 Task: Create in the project TowerLine and in the Backlog issue 'Create a feature for users to track and manage their daily tasks' a child issue 'Chatbot conversation sentiment analysis', and assign it to team member softage.4@softage.net.
Action: Mouse moved to (221, 58)
Screenshot: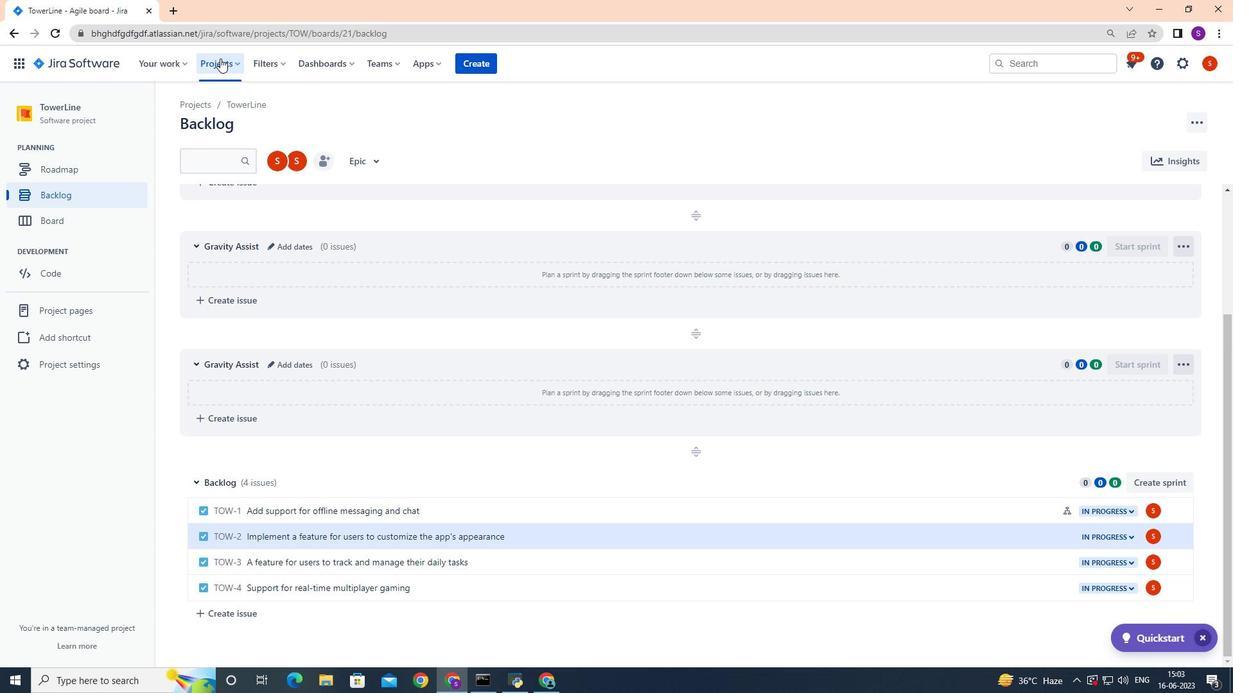 
Action: Mouse pressed left at (221, 58)
Screenshot: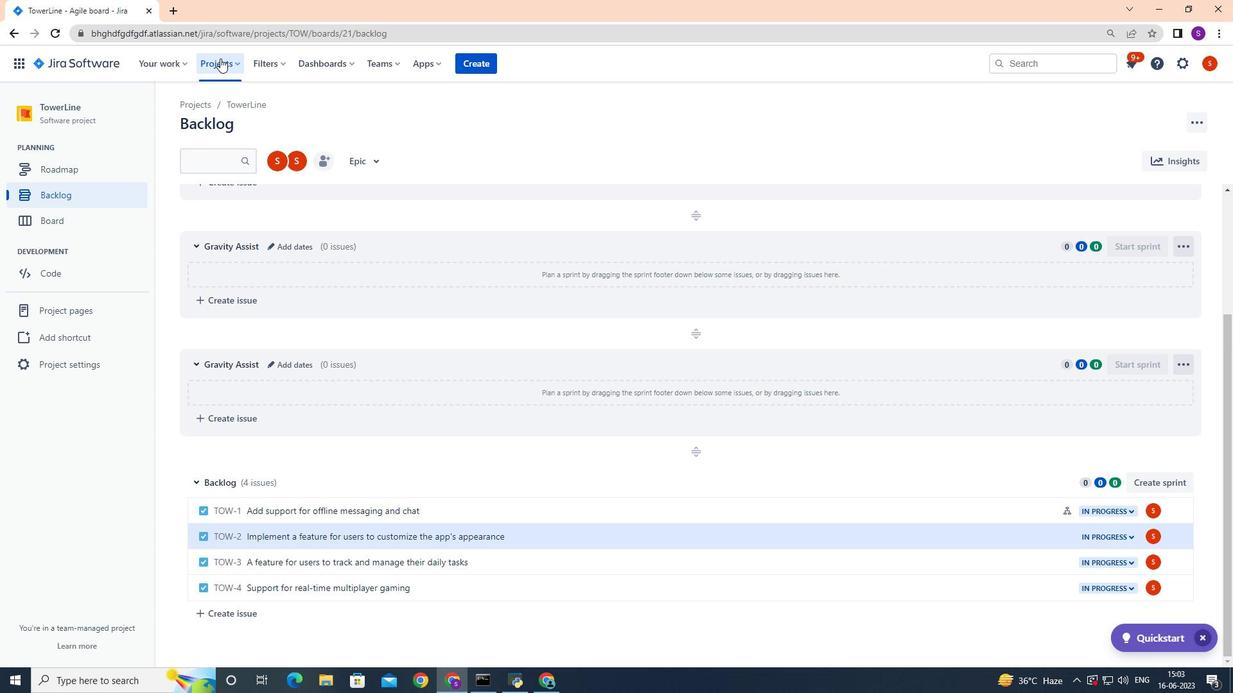 
Action: Mouse moved to (231, 118)
Screenshot: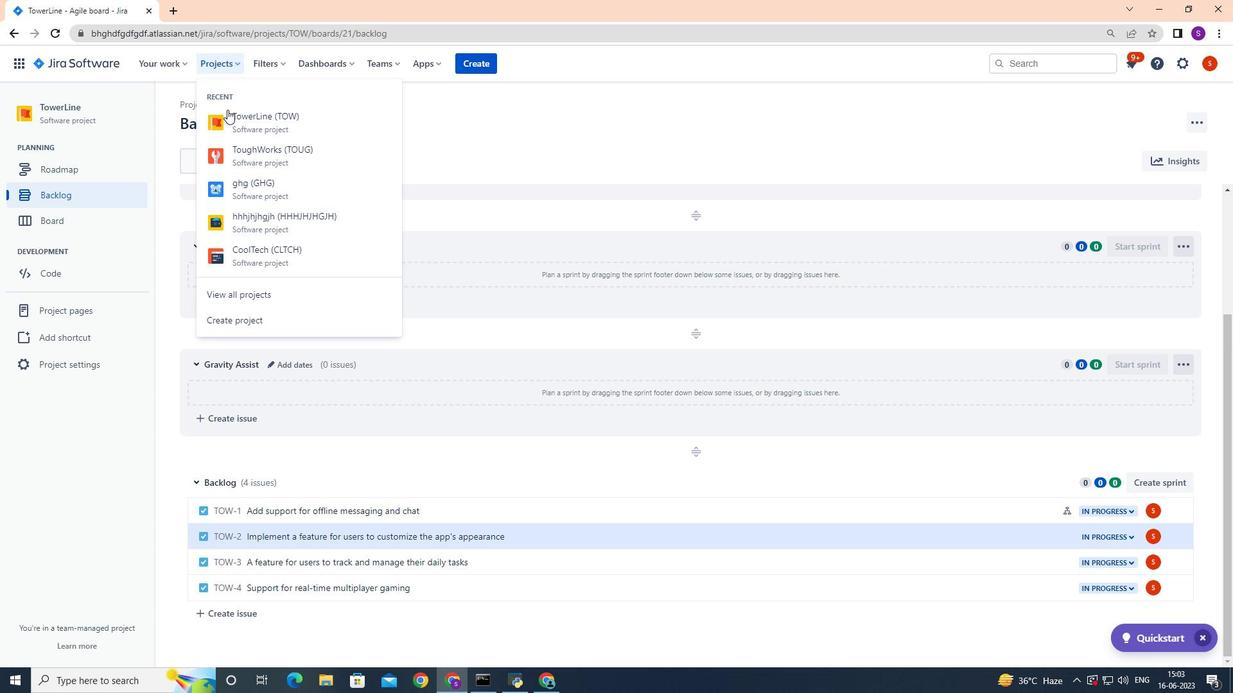 
Action: Mouse pressed left at (231, 118)
Screenshot: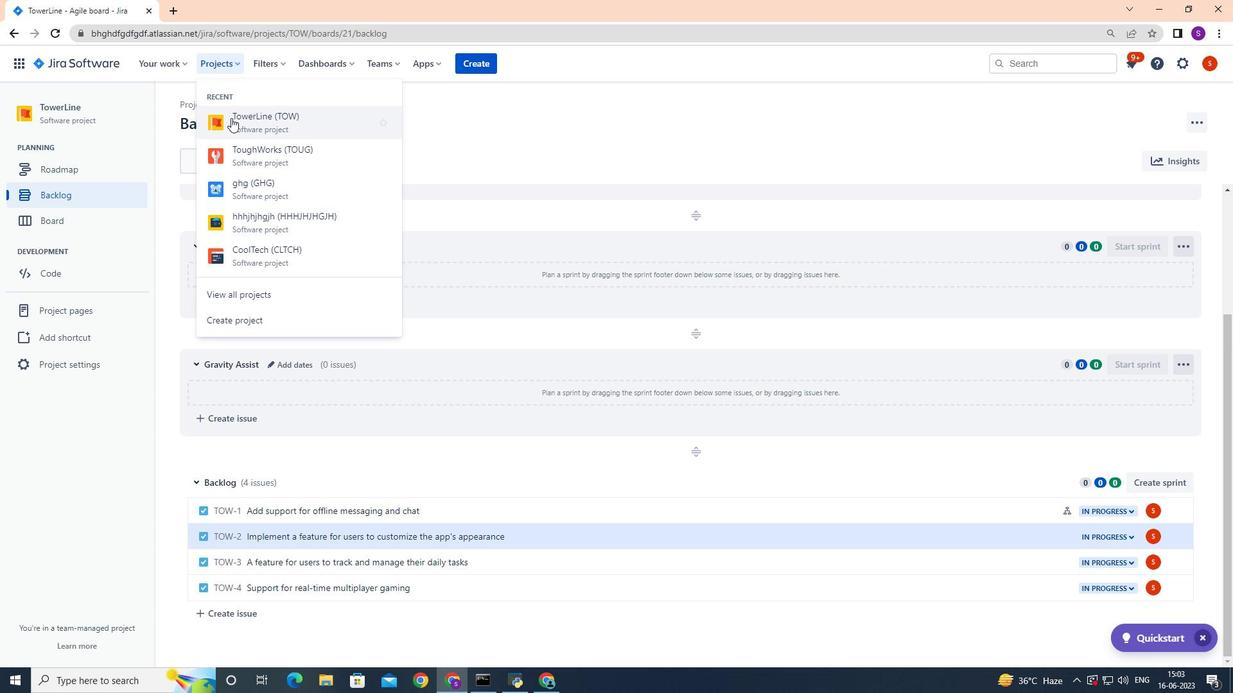 
Action: Mouse moved to (97, 194)
Screenshot: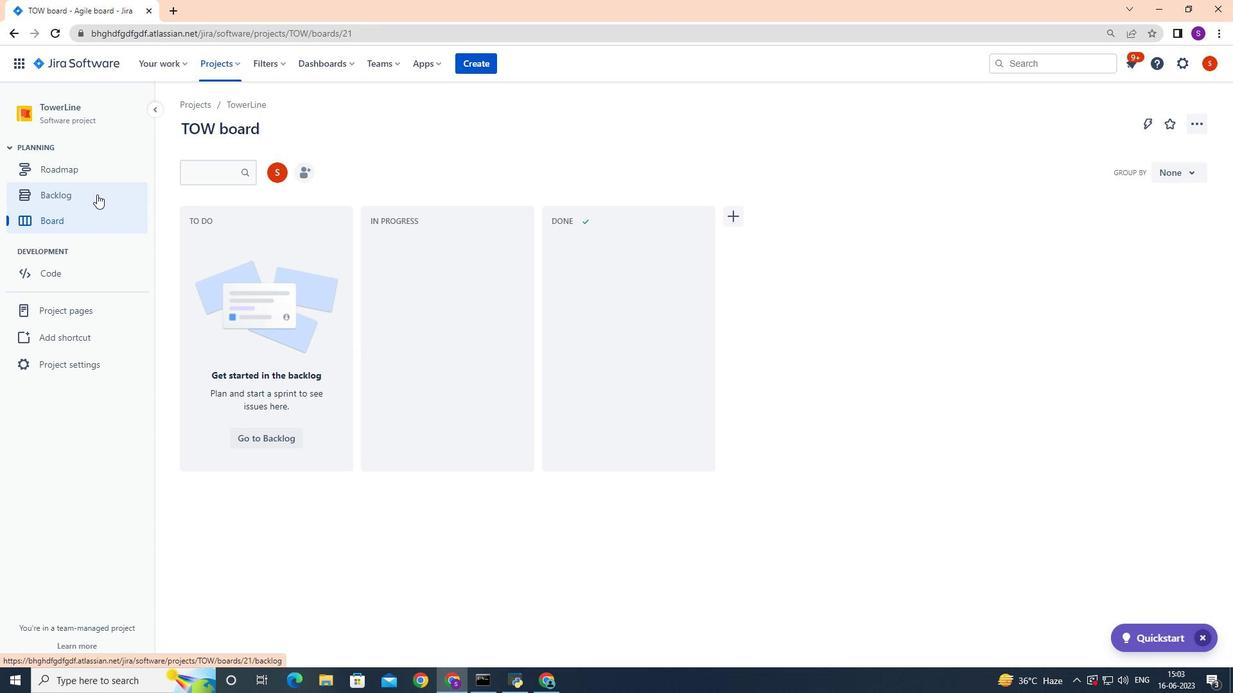 
Action: Mouse pressed left at (97, 194)
Screenshot: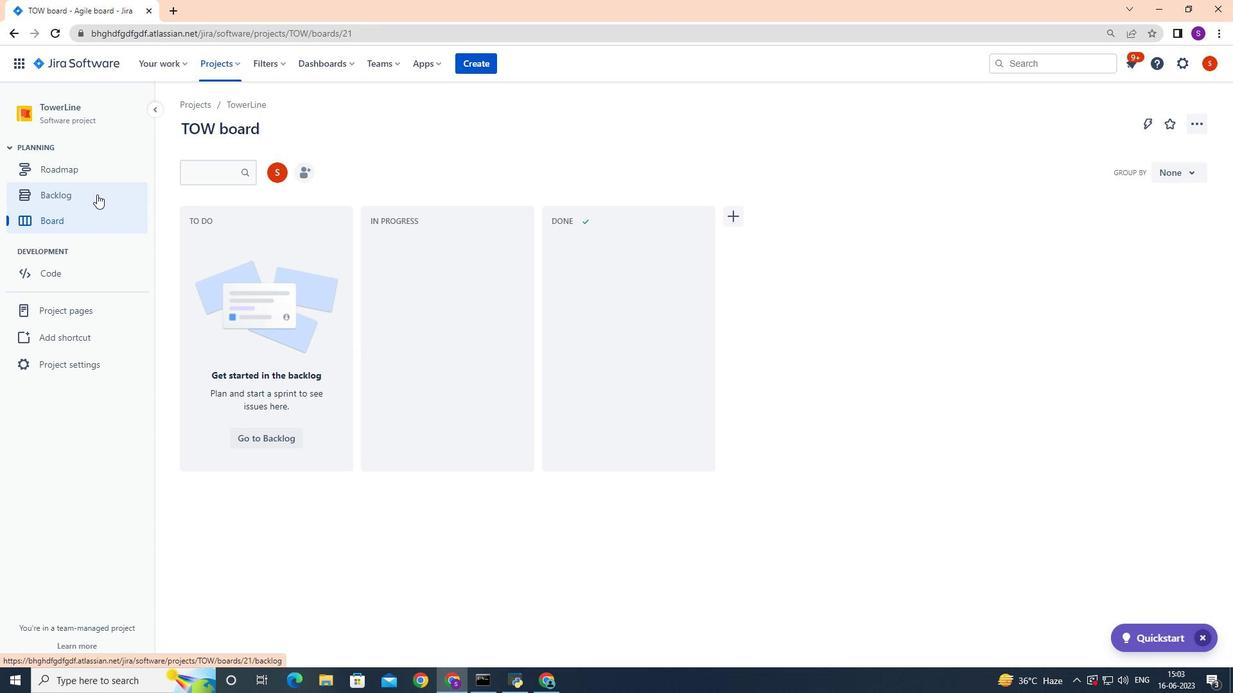 
Action: Mouse moved to (348, 416)
Screenshot: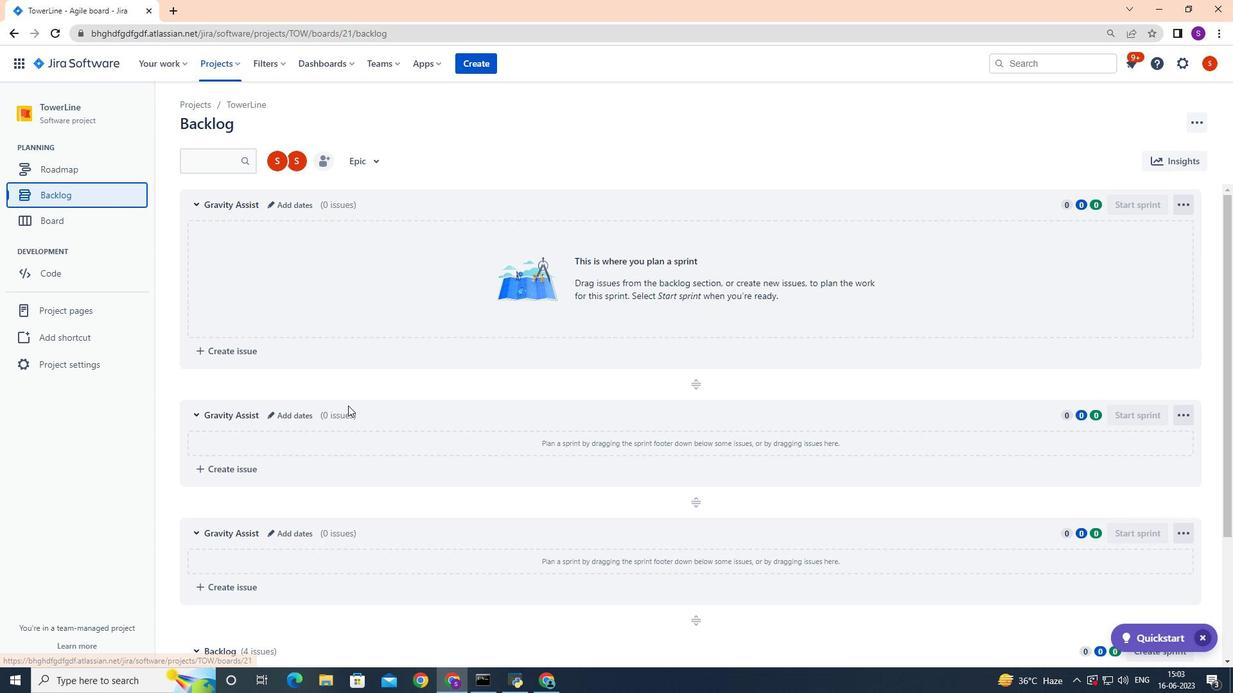 
Action: Mouse scrolled (348, 416) with delta (0, 0)
Screenshot: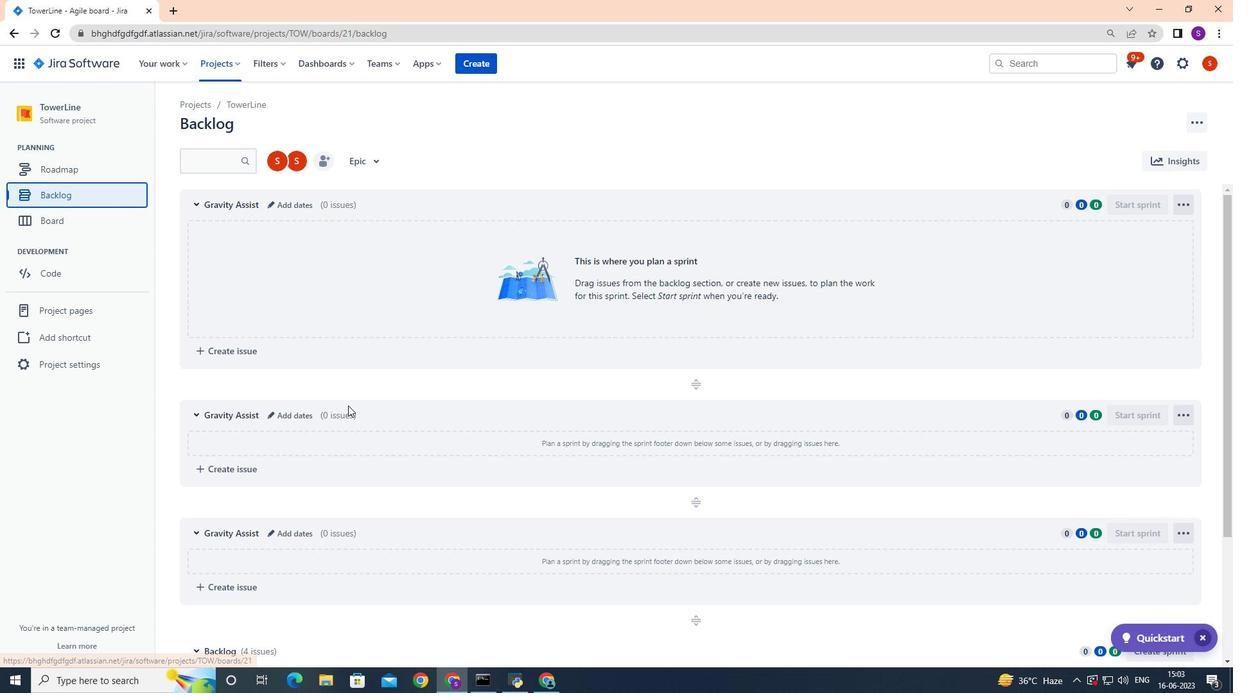 
Action: Mouse moved to (348, 418)
Screenshot: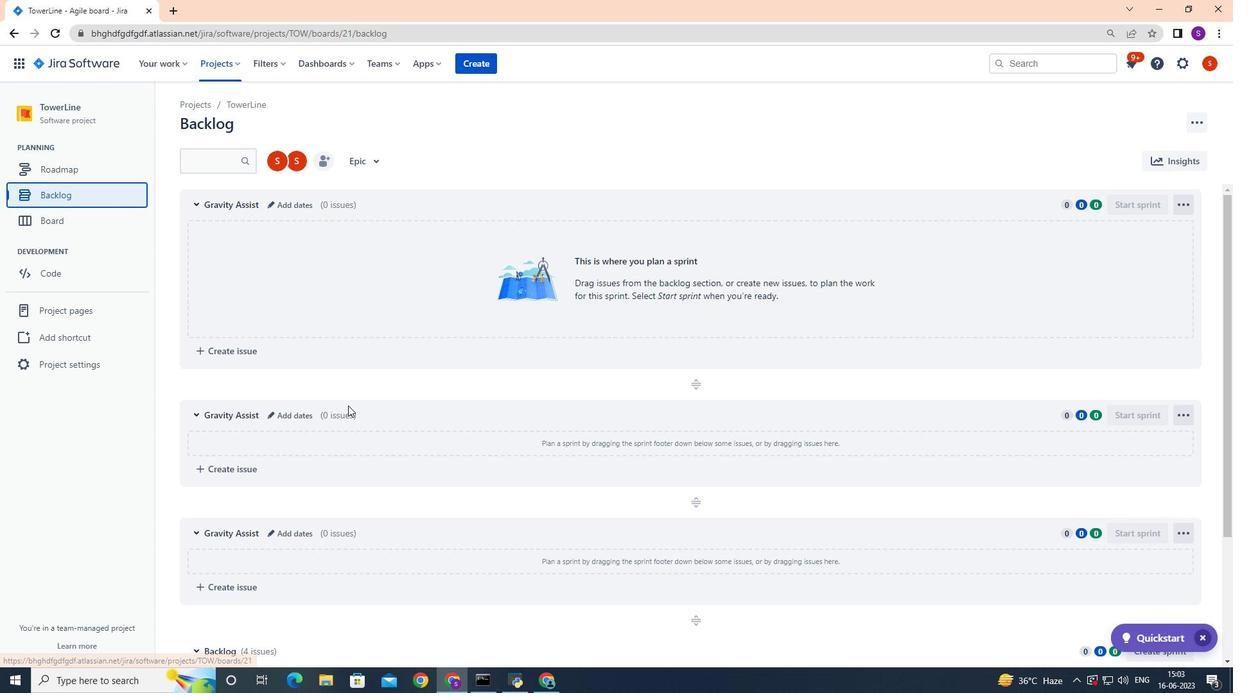 
Action: Mouse scrolled (348, 417) with delta (0, 0)
Screenshot: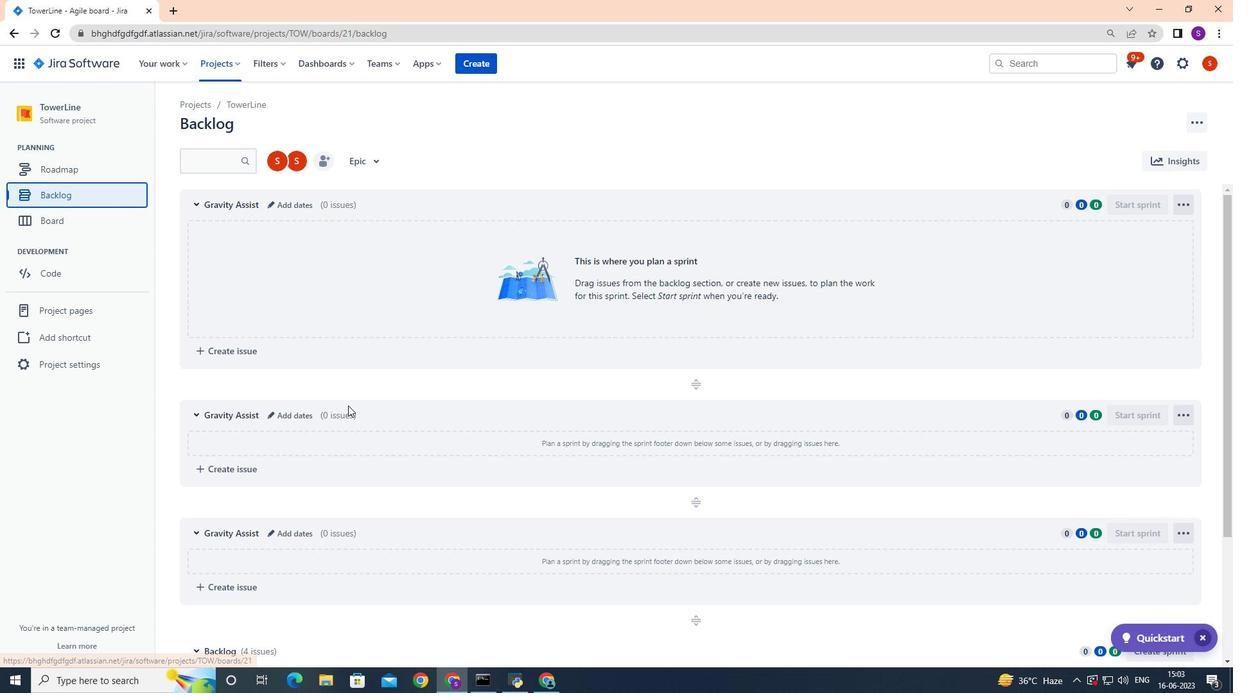 
Action: Mouse moved to (349, 418)
Screenshot: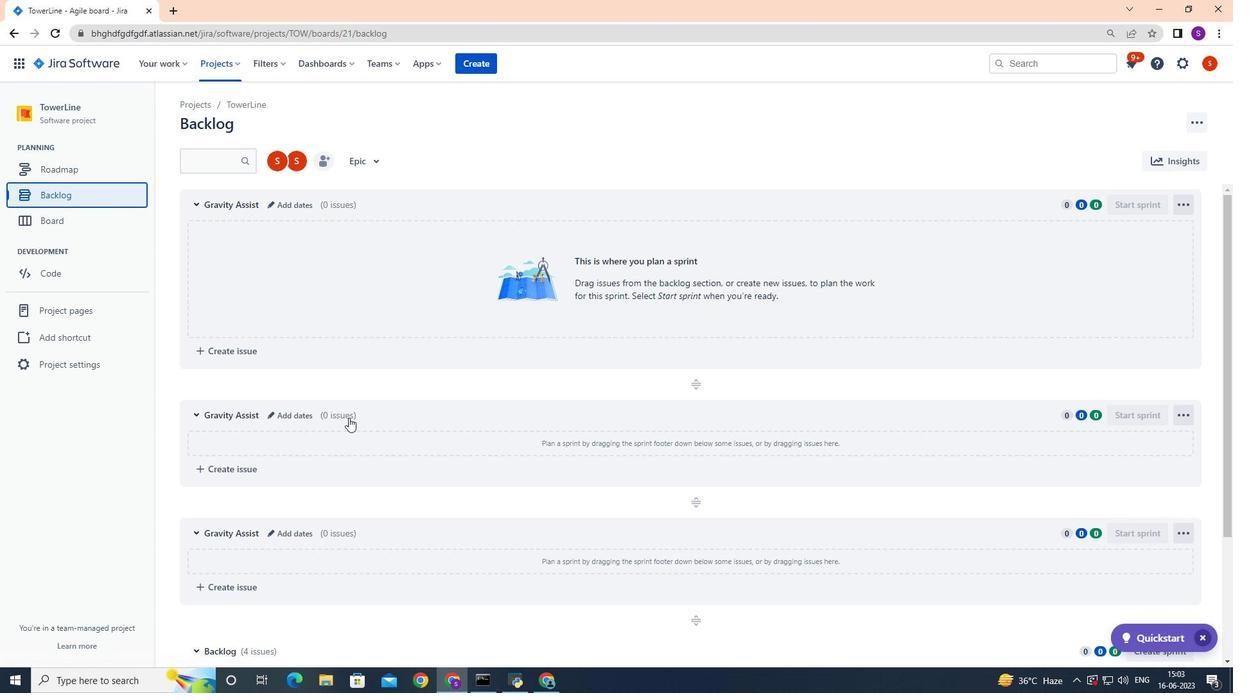 
Action: Mouse scrolled (349, 418) with delta (0, 0)
Screenshot: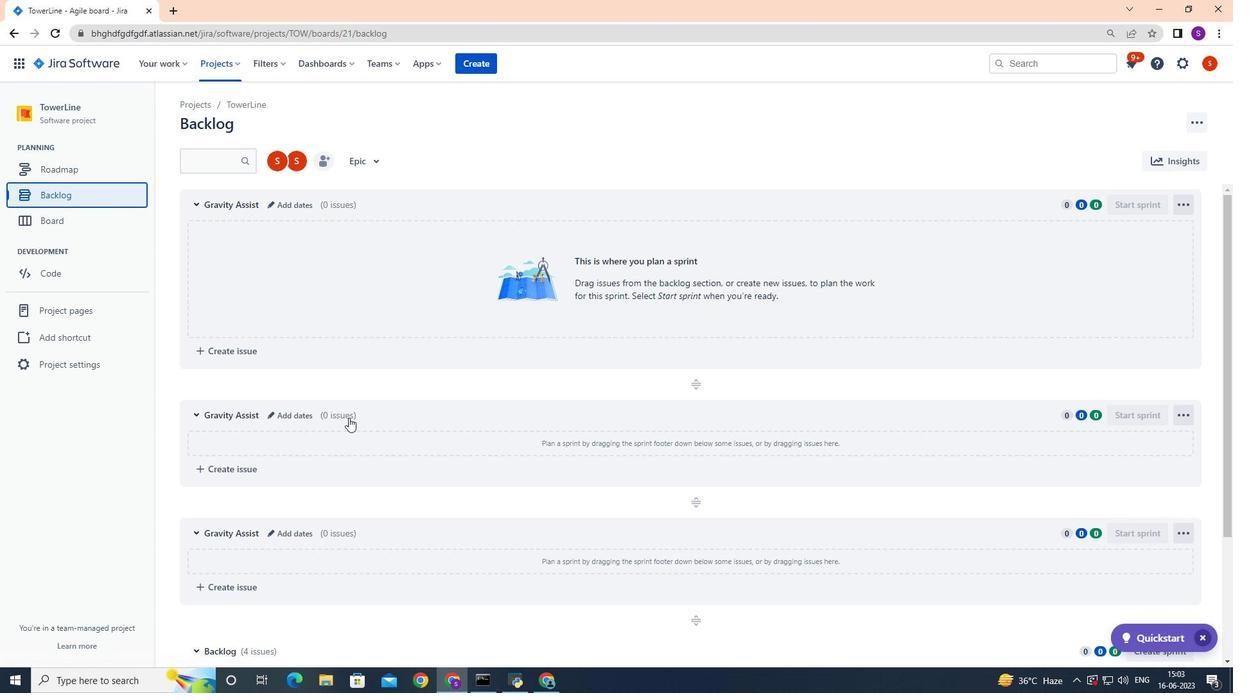 
Action: Mouse moved to (349, 418)
Screenshot: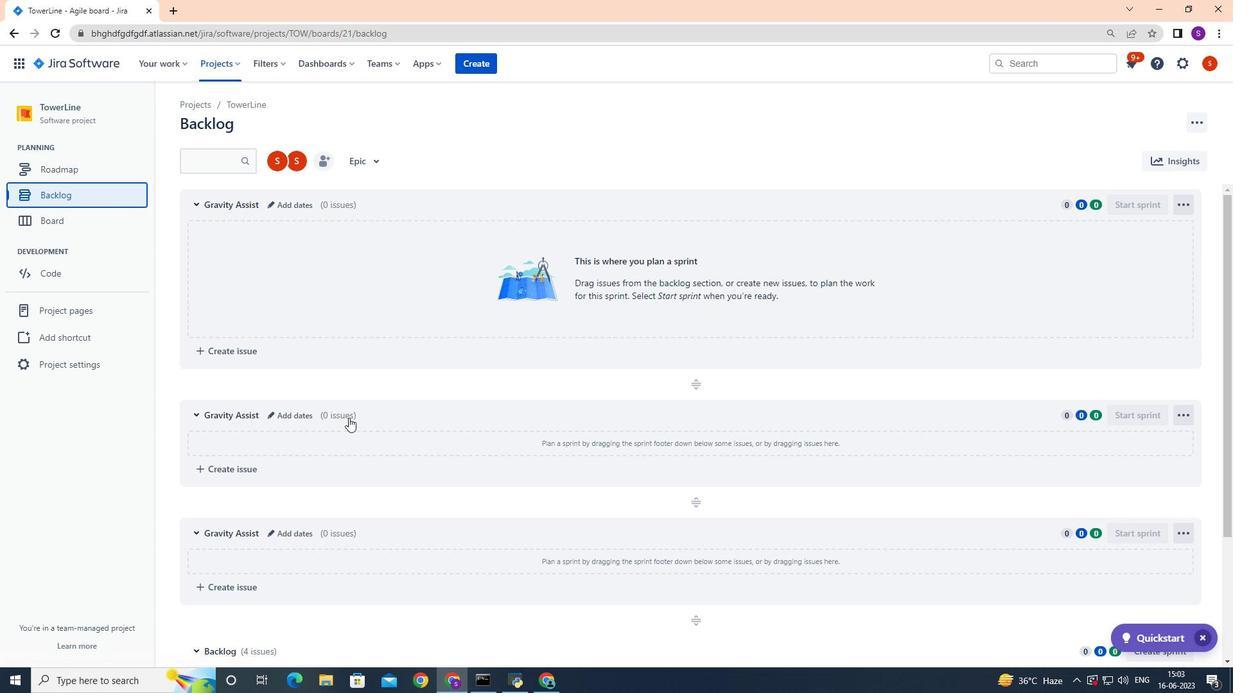 
Action: Mouse scrolled (349, 418) with delta (0, 0)
Screenshot: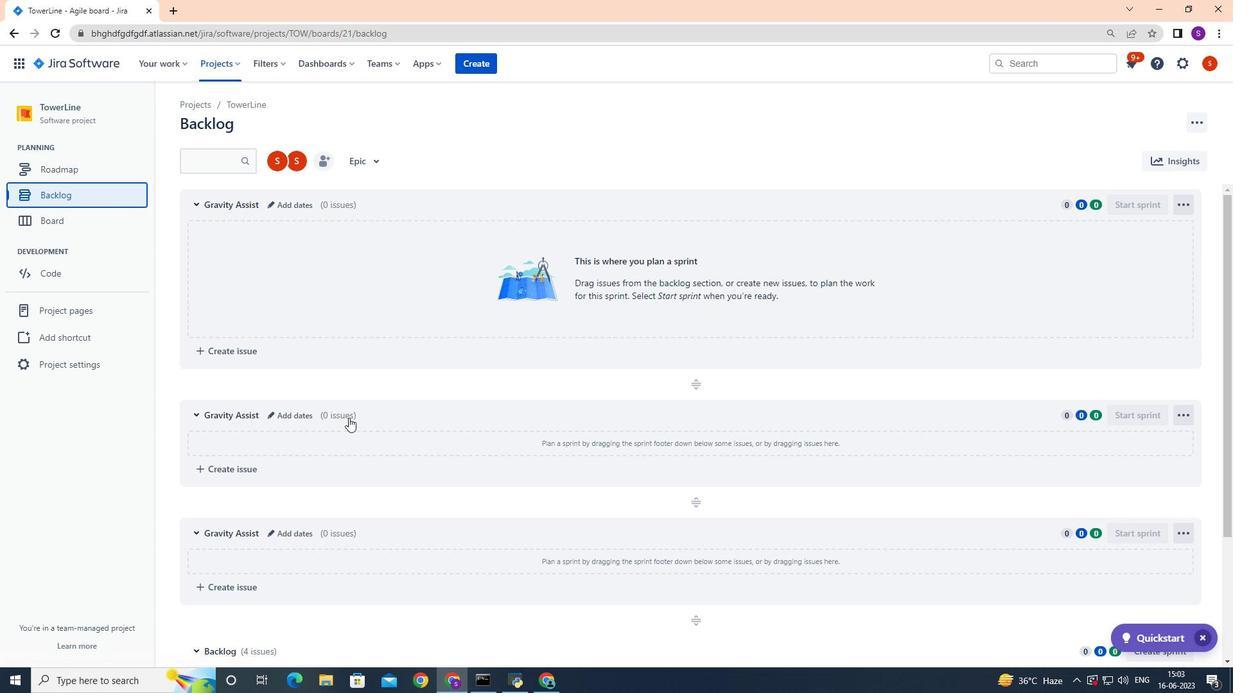 
Action: Mouse scrolled (349, 418) with delta (0, 0)
Screenshot: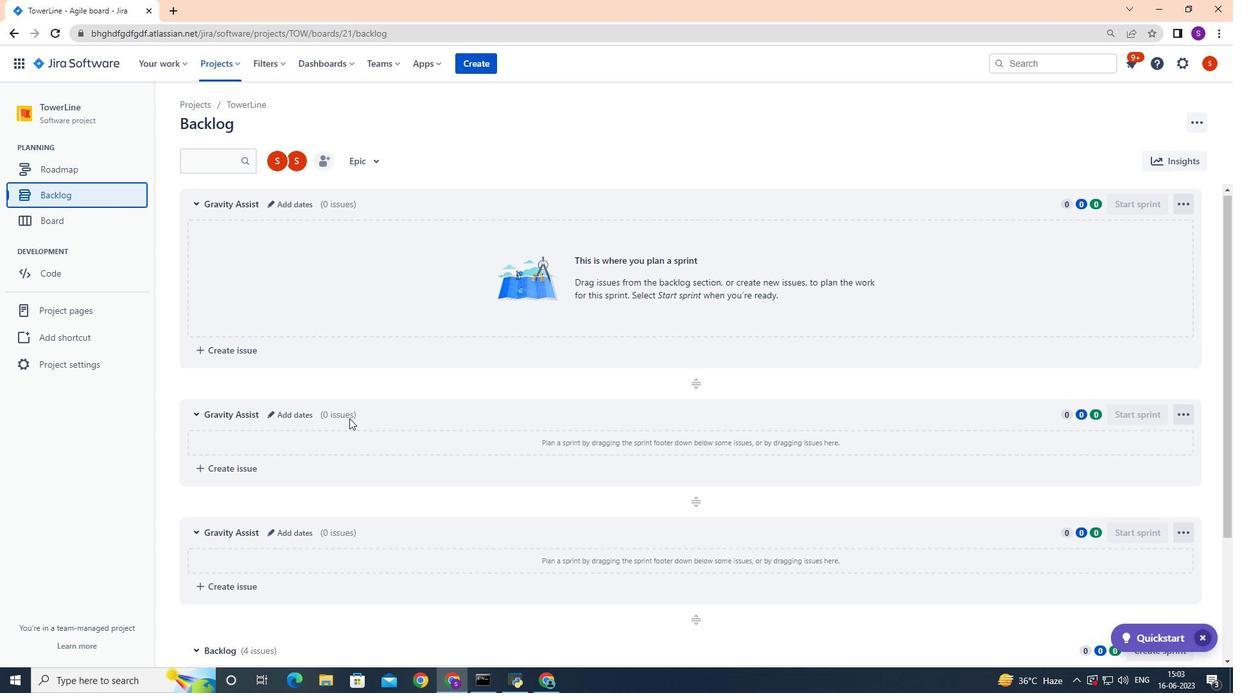 
Action: Mouse moved to (349, 418)
Screenshot: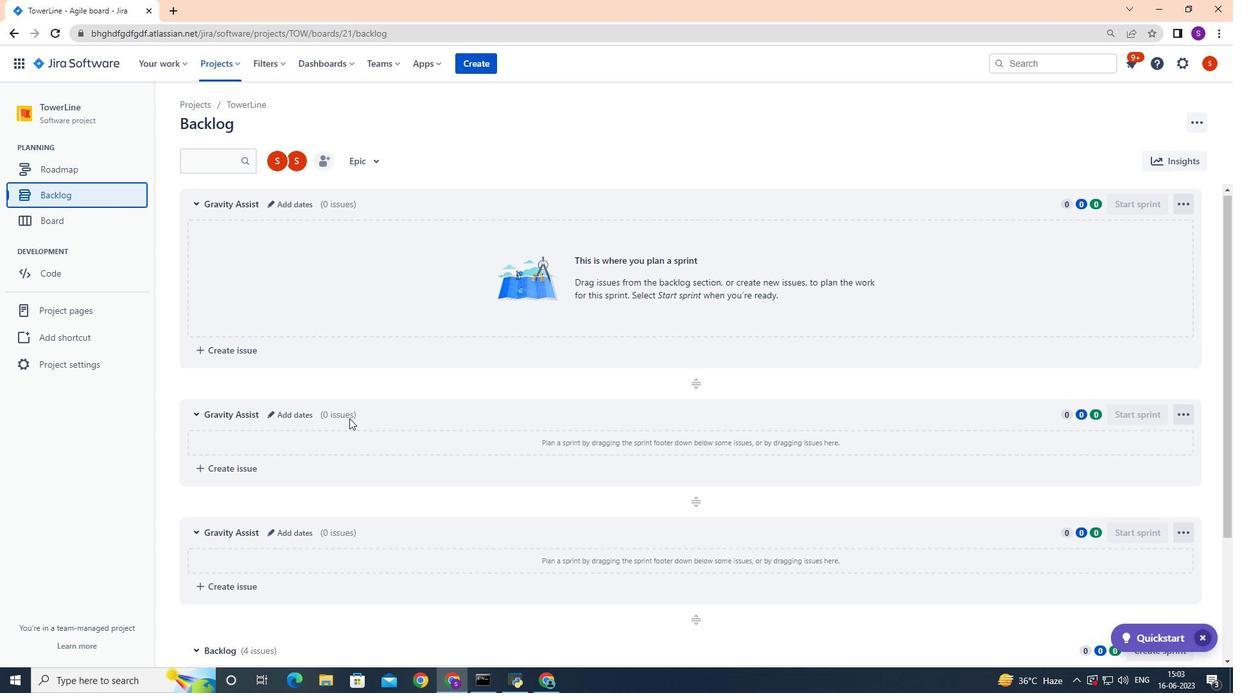 
Action: Mouse scrolled (349, 418) with delta (0, 0)
Screenshot: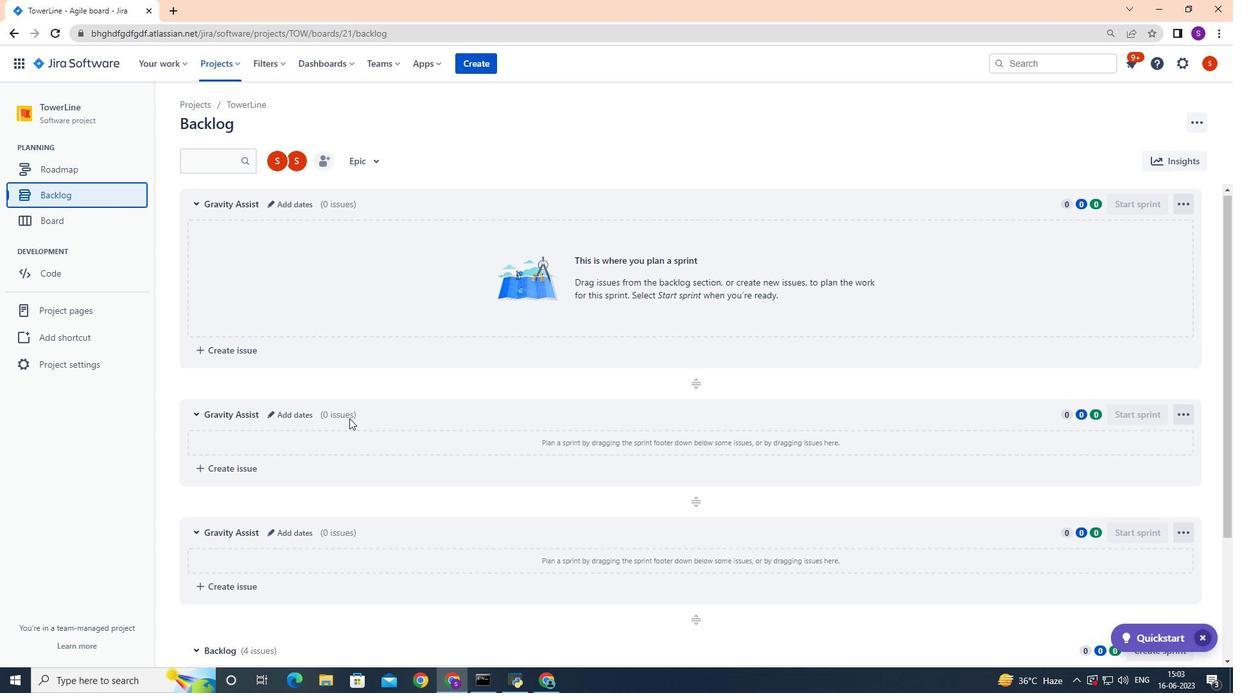 
Action: Mouse moved to (349, 417)
Screenshot: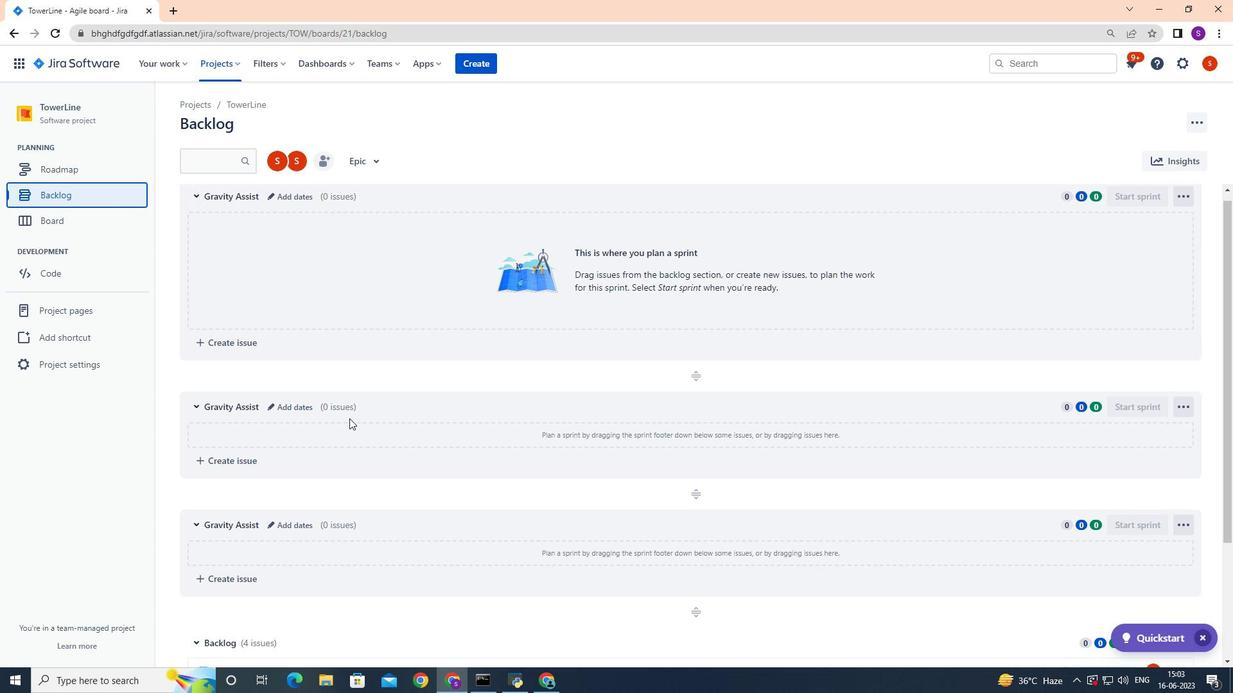 
Action: Mouse scrolled (349, 416) with delta (0, 0)
Screenshot: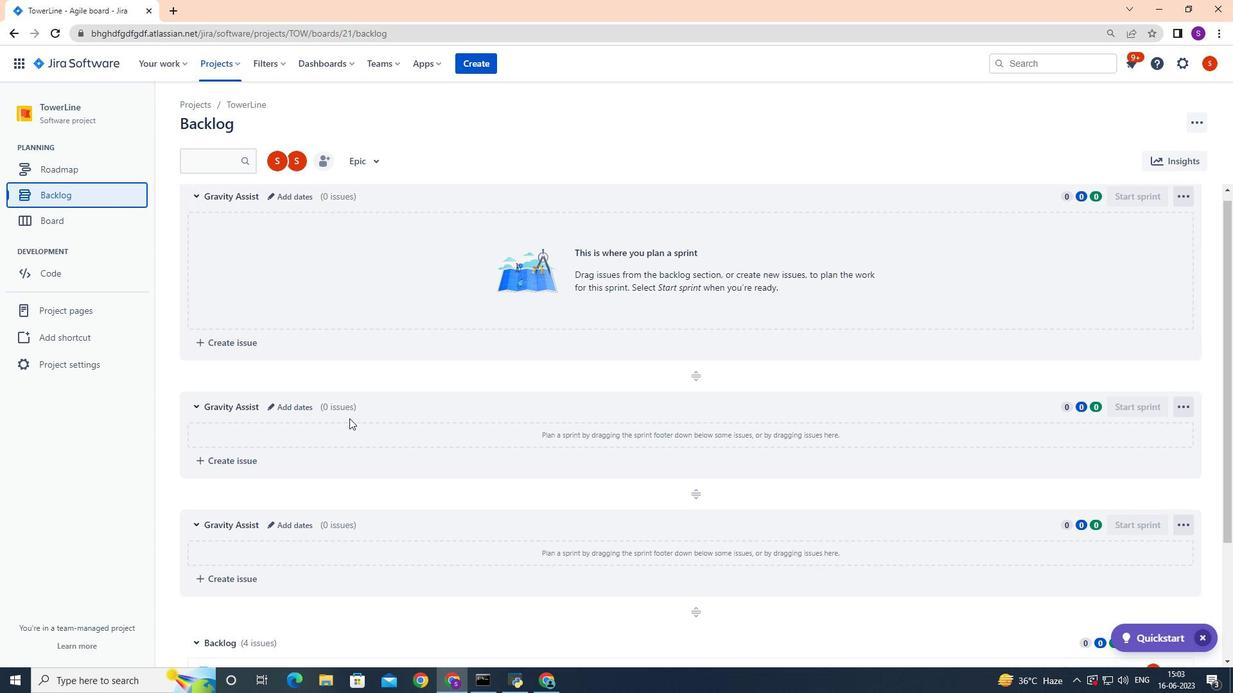 
Action: Mouse moved to (350, 412)
Screenshot: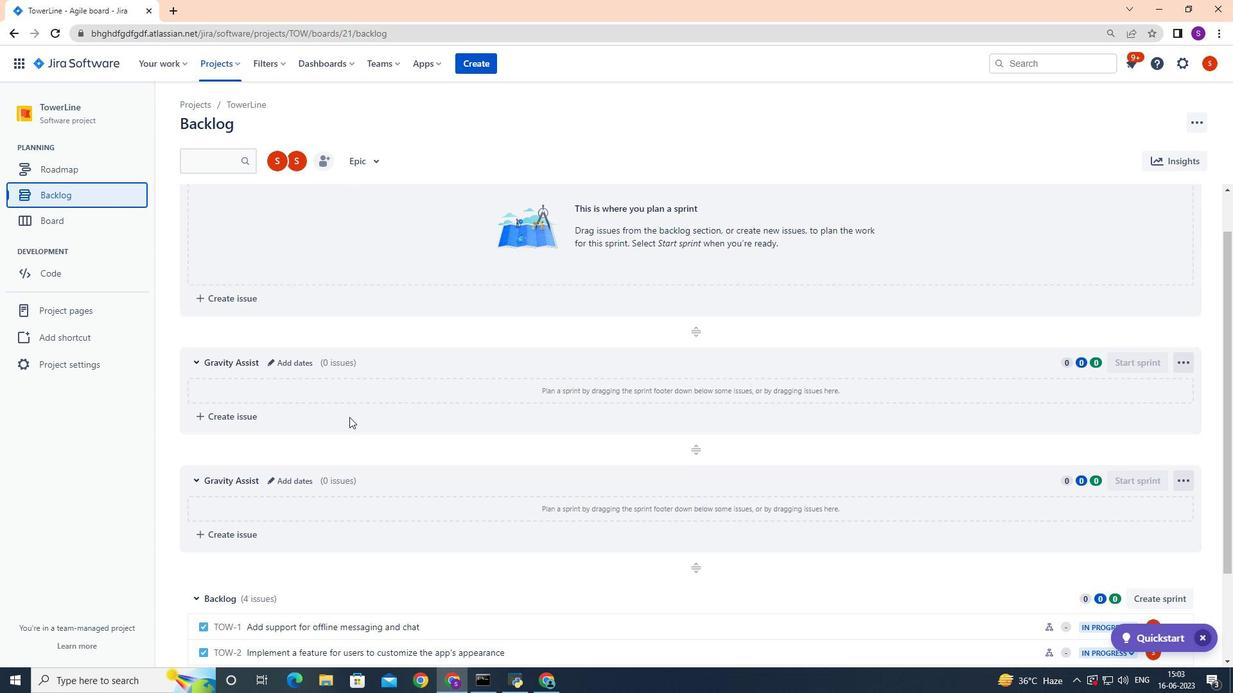 
Action: Mouse scrolled (350, 411) with delta (0, 0)
Screenshot: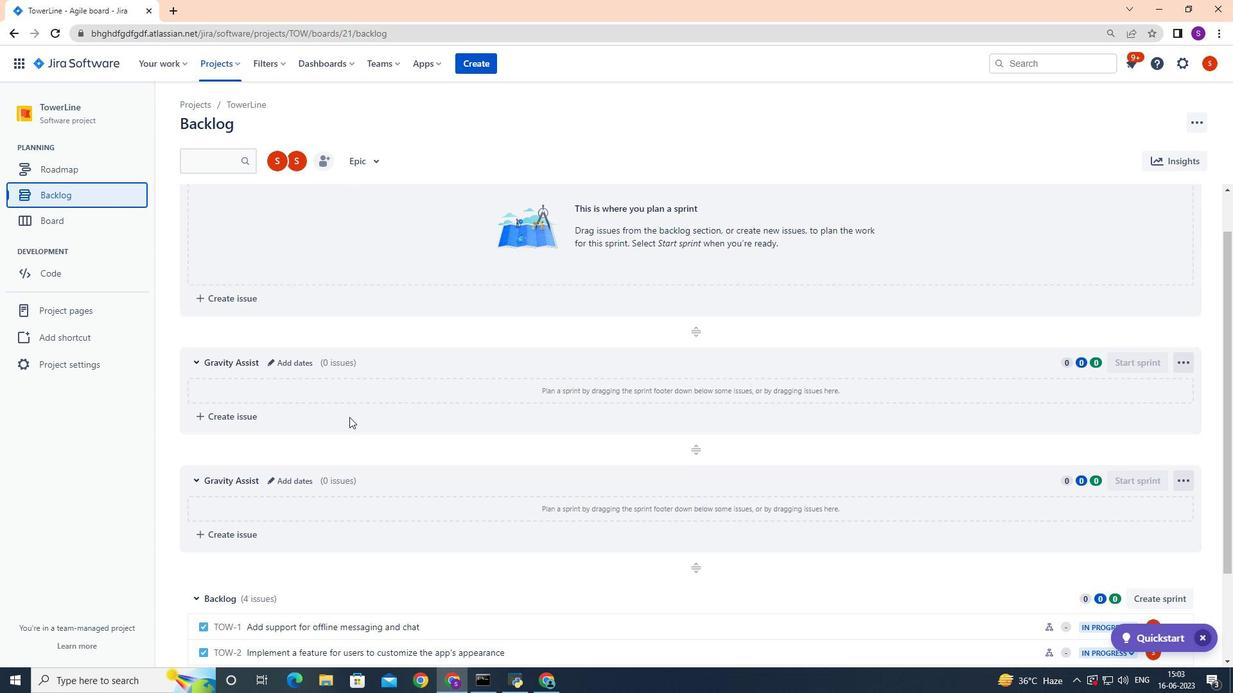 
Action: Mouse moved to (549, 562)
Screenshot: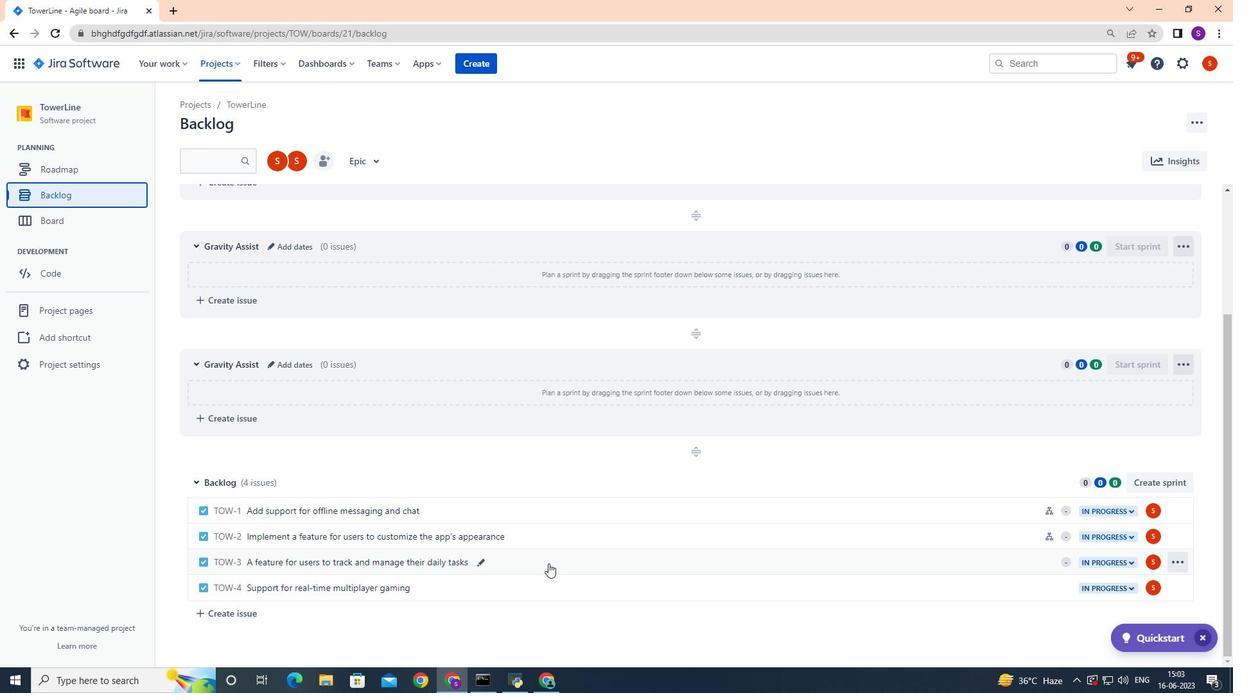 
Action: Mouse pressed left at (549, 562)
Screenshot: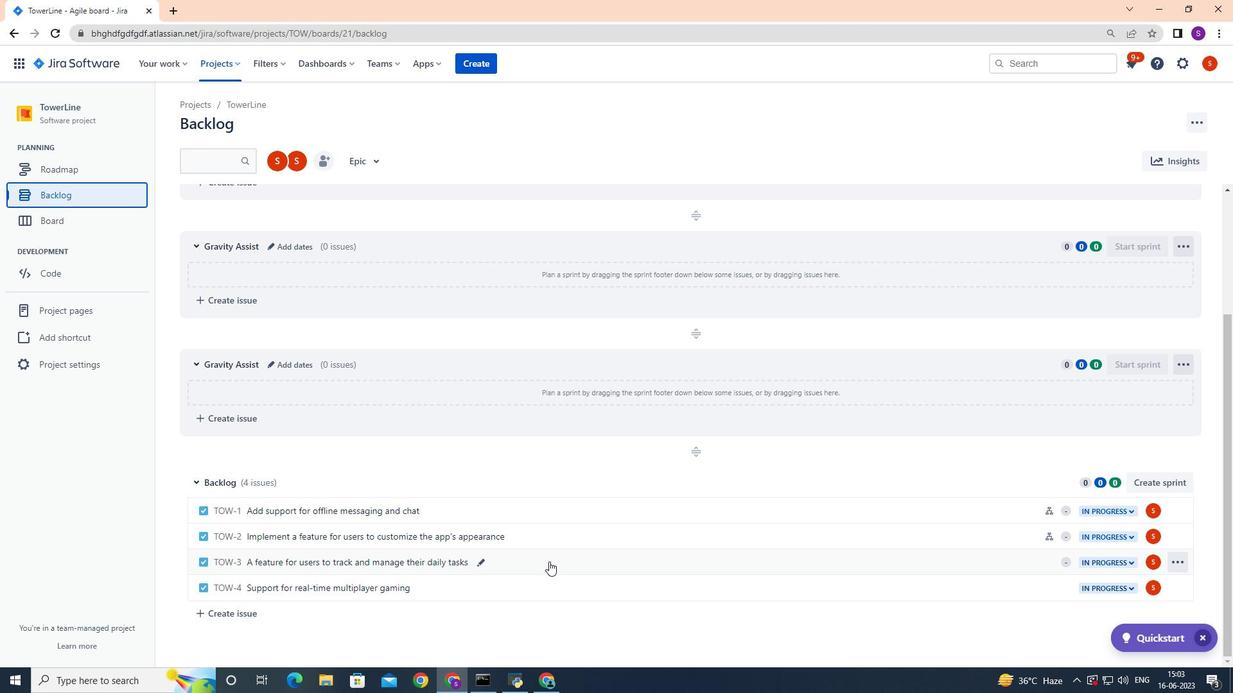 
Action: Mouse moved to (1006, 274)
Screenshot: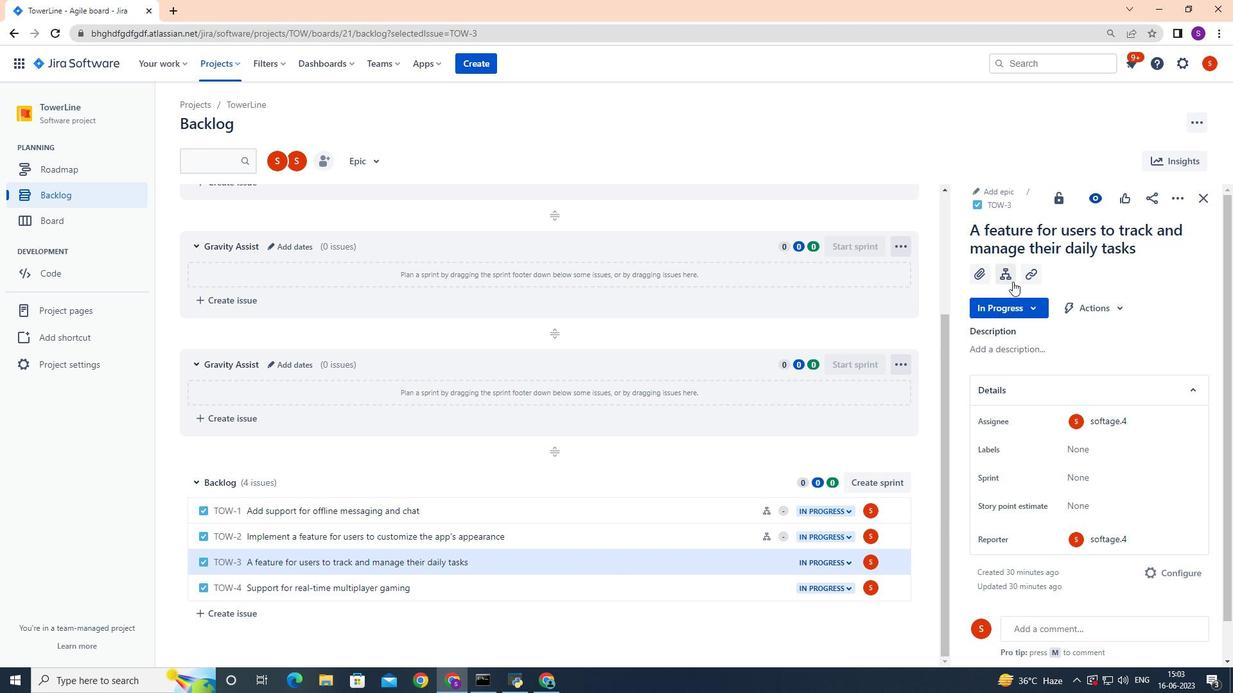 
Action: Mouse pressed left at (1006, 274)
Screenshot: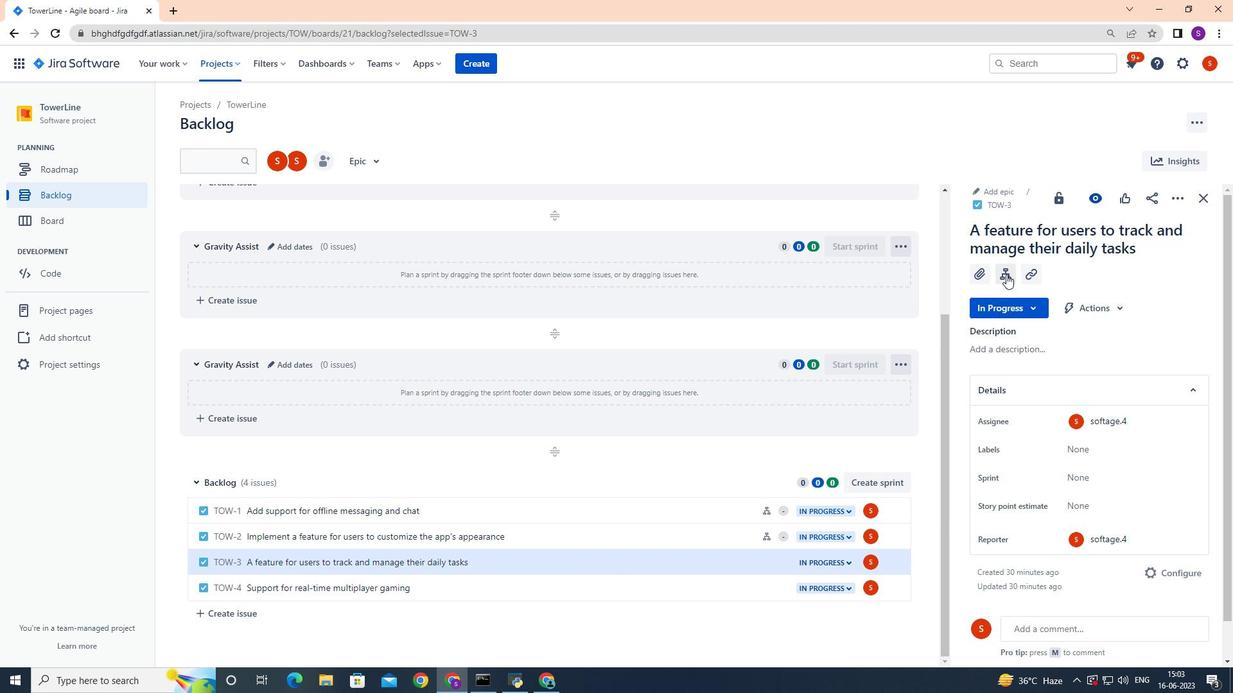 
Action: Mouse moved to (1026, 413)
Screenshot: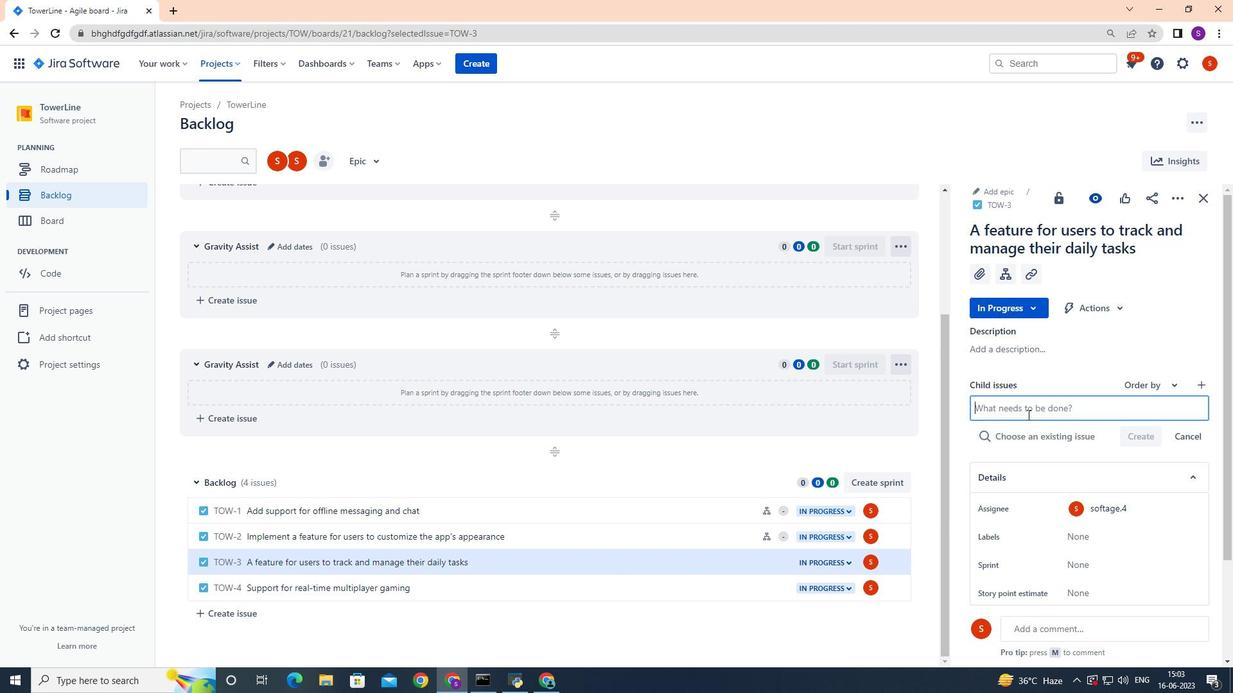 
Action: Key pressed <Key.shift>Chatbot<Key.space>conversation<Key.space>sentiment<Key.space>analysis<Key.enter>
Screenshot: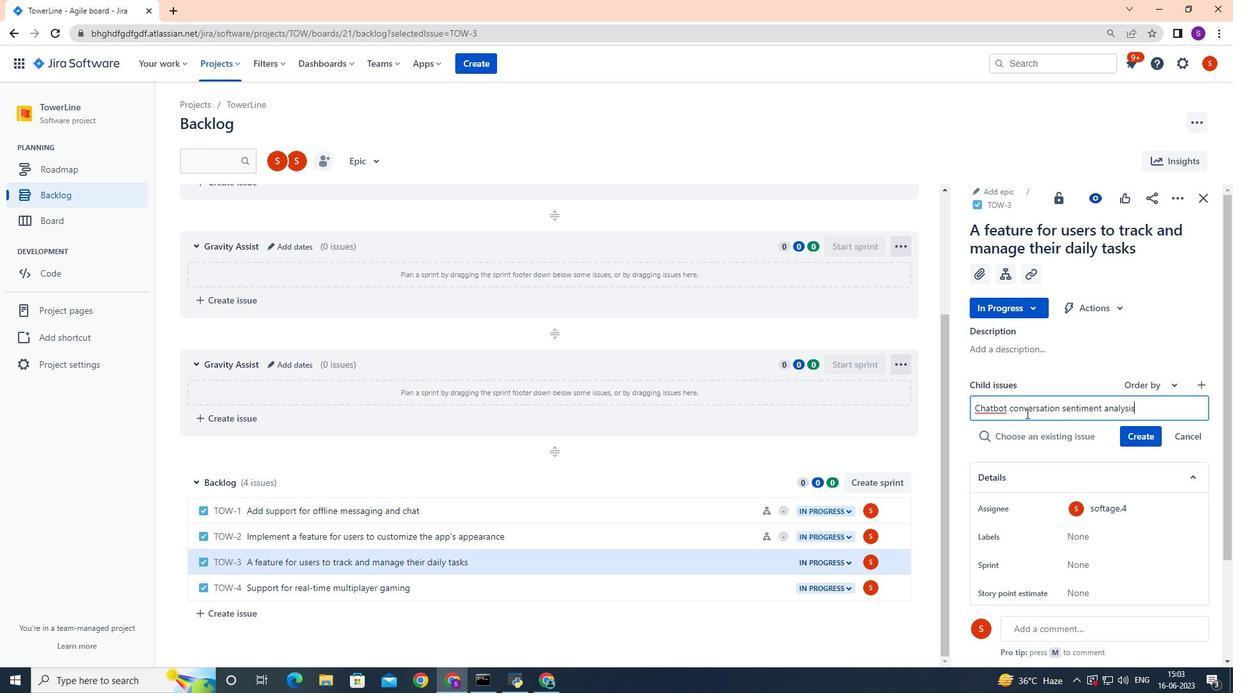 
Action: Mouse moved to (1151, 413)
Screenshot: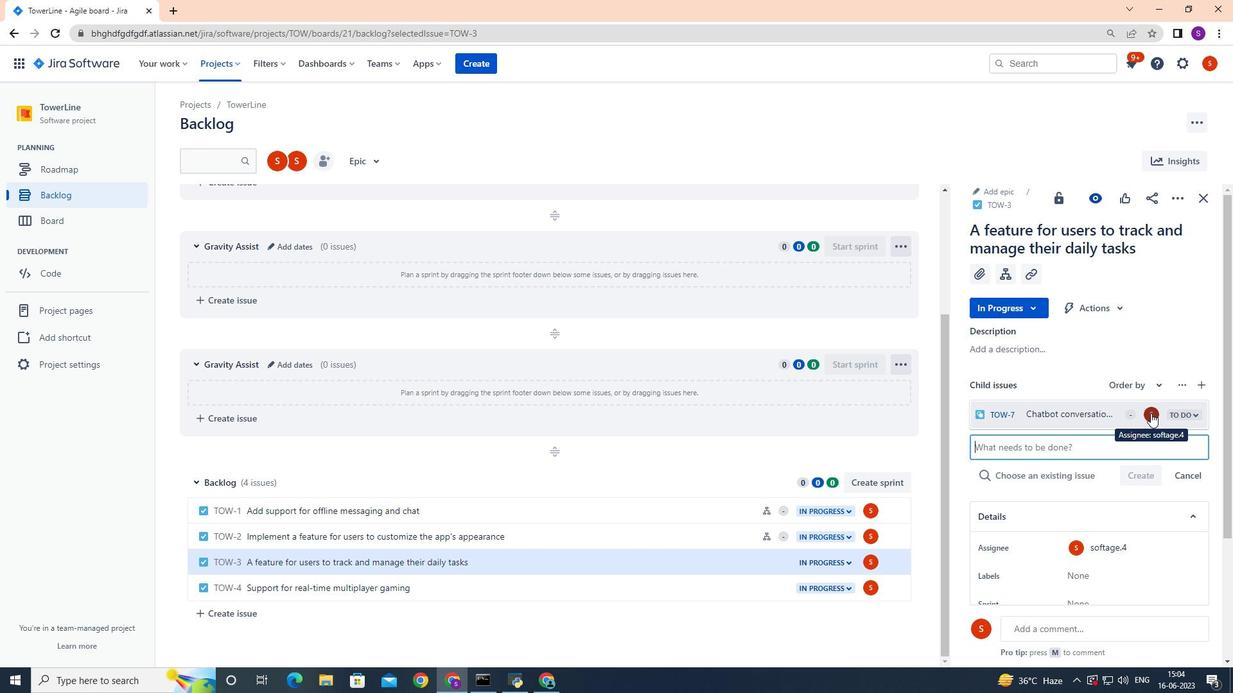 
Action: Mouse pressed left at (1151, 413)
Screenshot: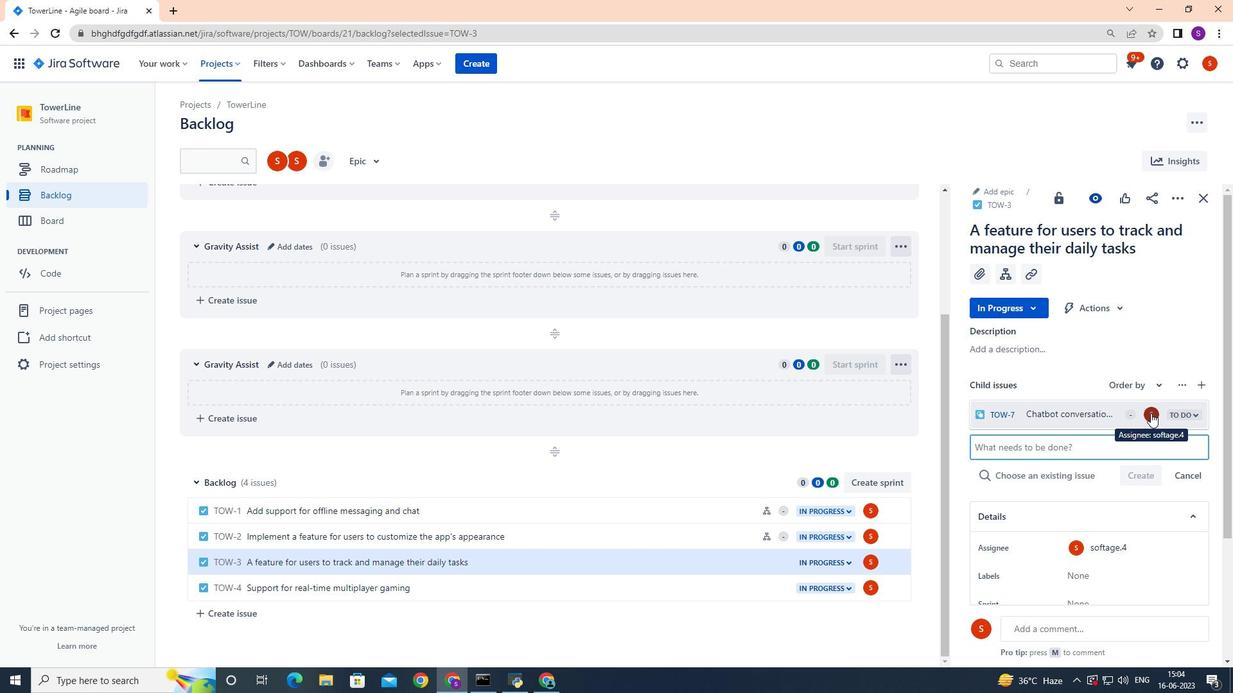 
Action: Mouse moved to (1150, 413)
Screenshot: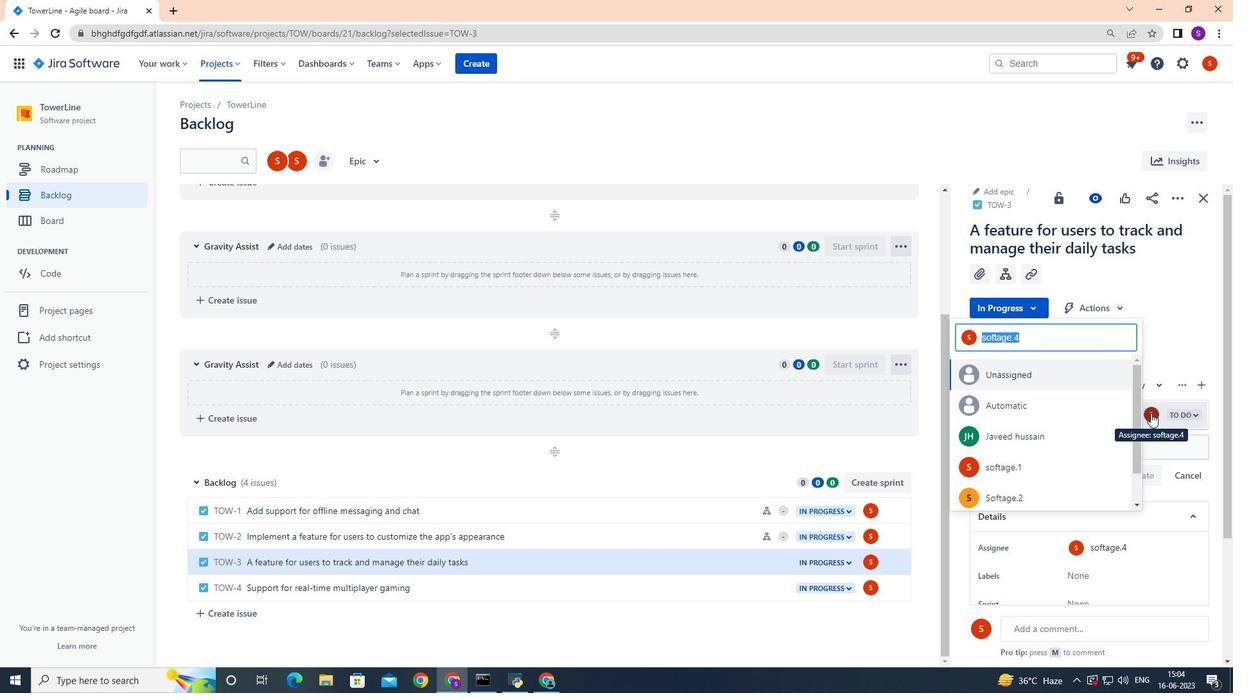 
Action: Key pressed softage.4
Screenshot: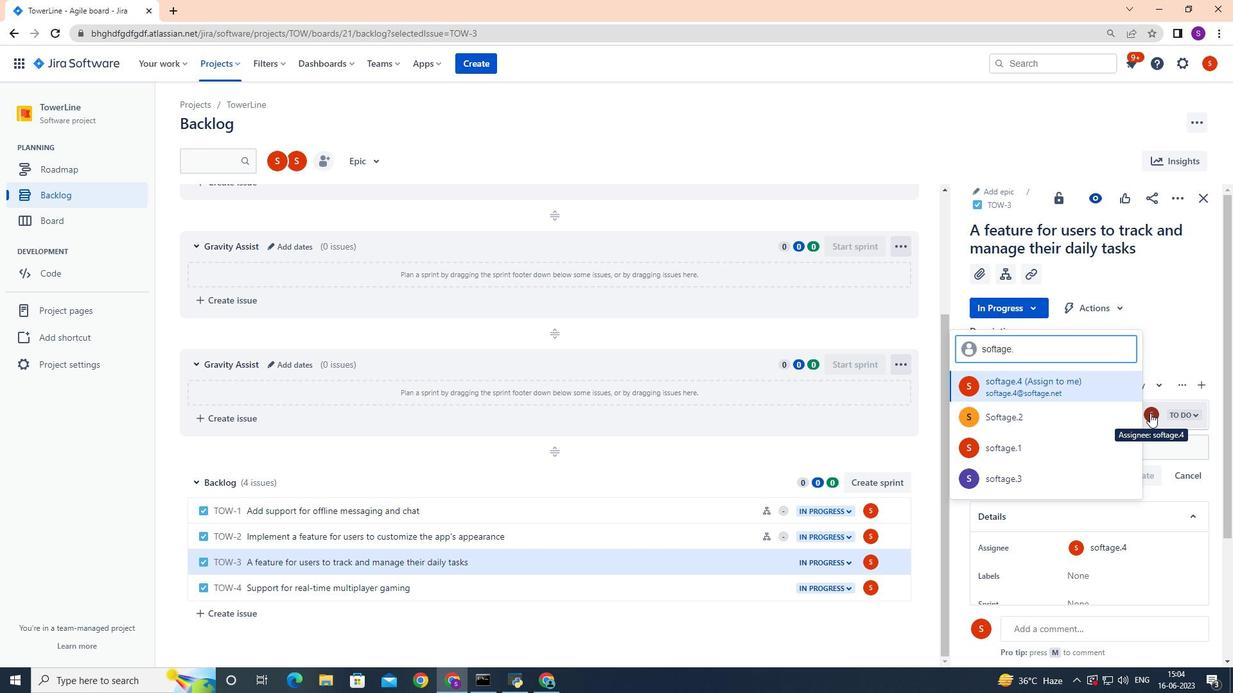 
Action: Mouse moved to (1047, 386)
Screenshot: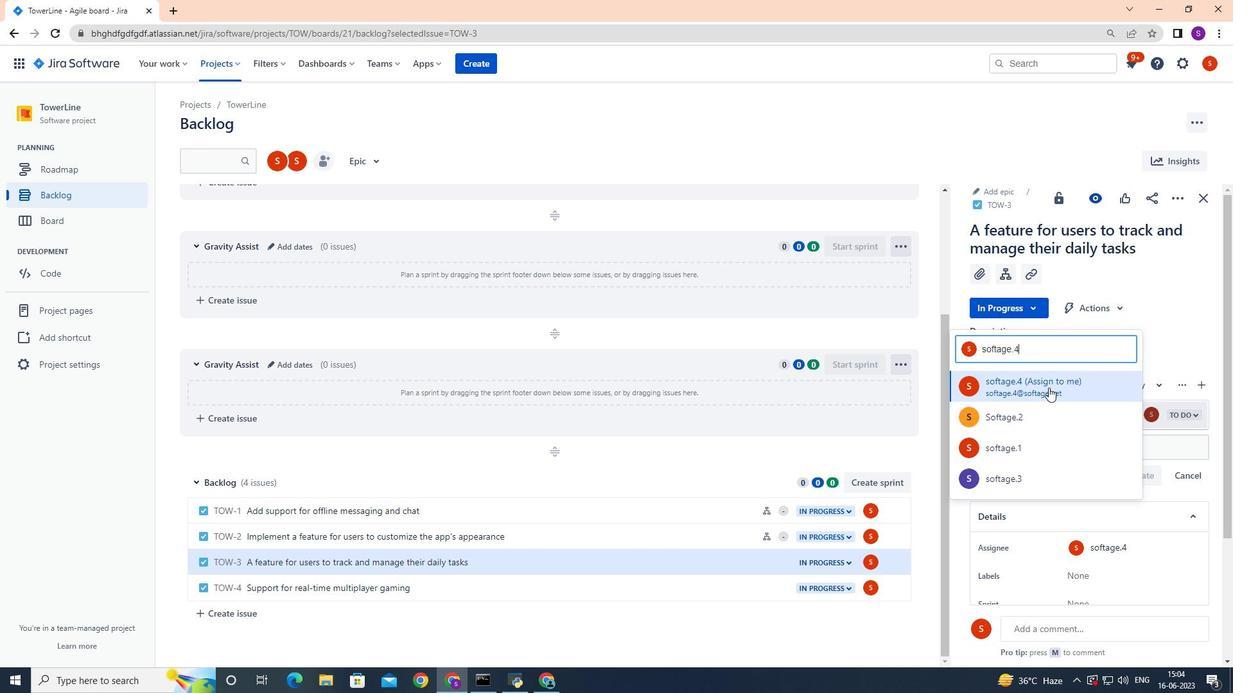 
Action: Mouse pressed left at (1047, 386)
Screenshot: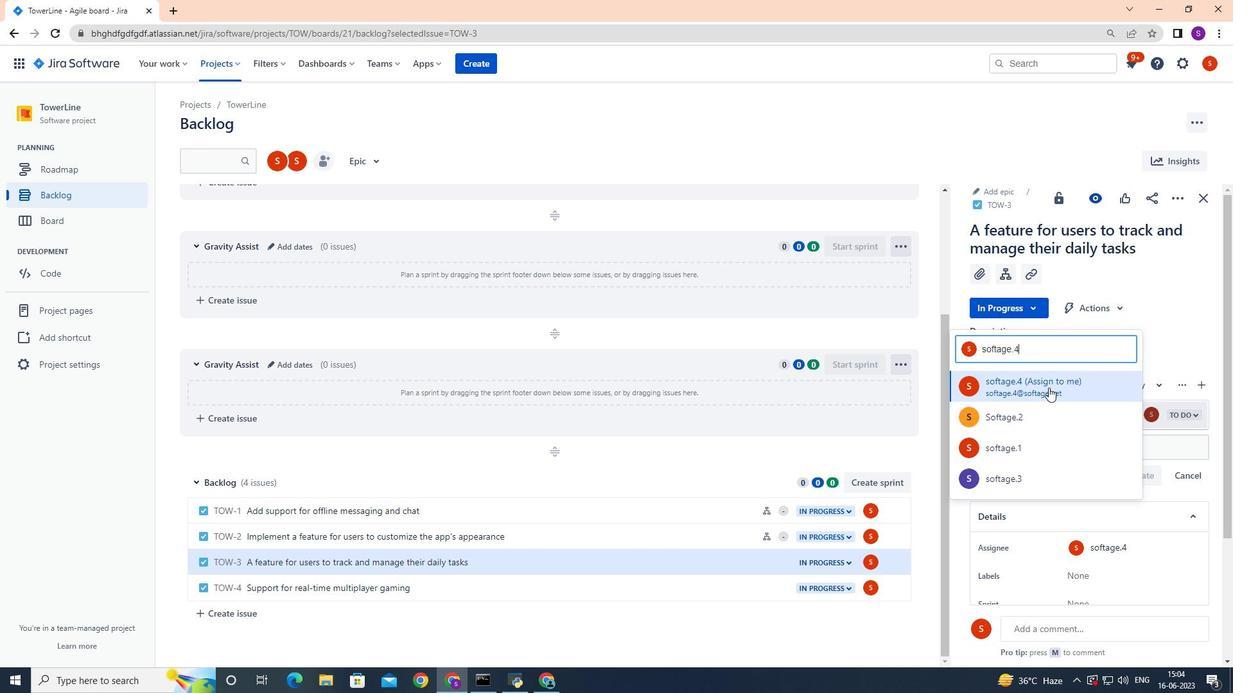 
Action: Mouse moved to (1047, 386)
Screenshot: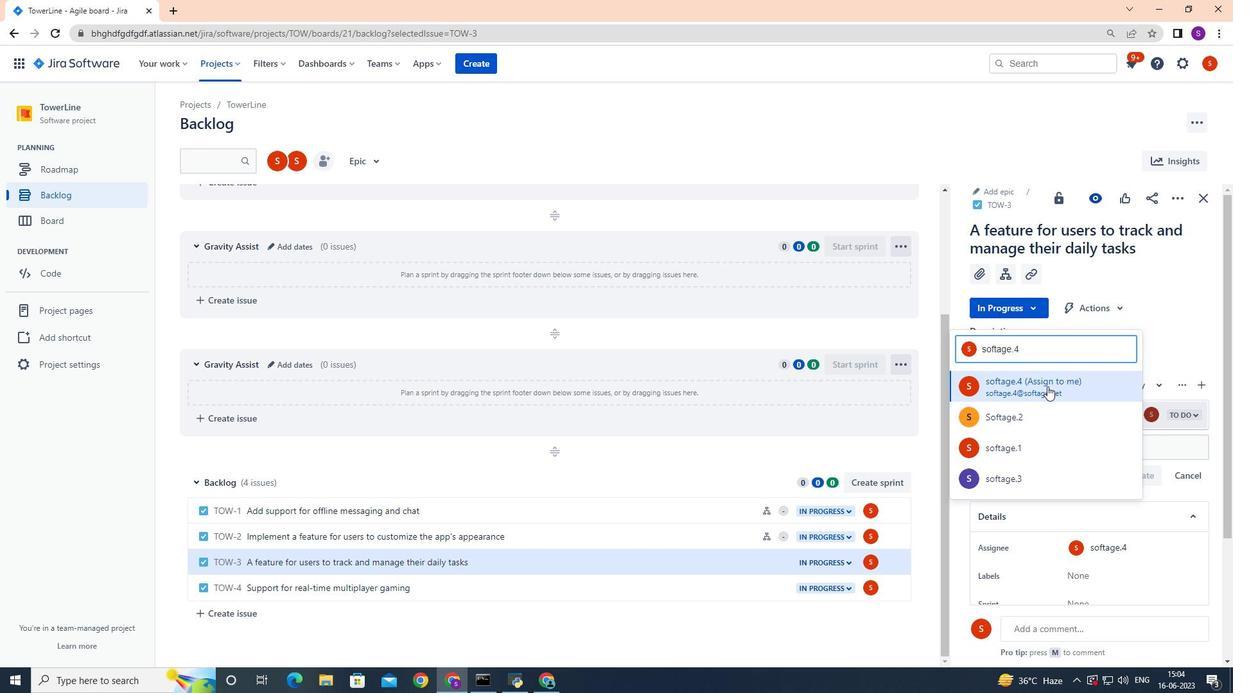
